 Task: Create a task  Upgrade and migrate company facilities management to a cloud-based solution , assign it to team member softage.3@softage.net in the project BoostPro and update the status of the task to  On Track  , set the priority of the task to High
Action: Mouse moved to (91, 72)
Screenshot: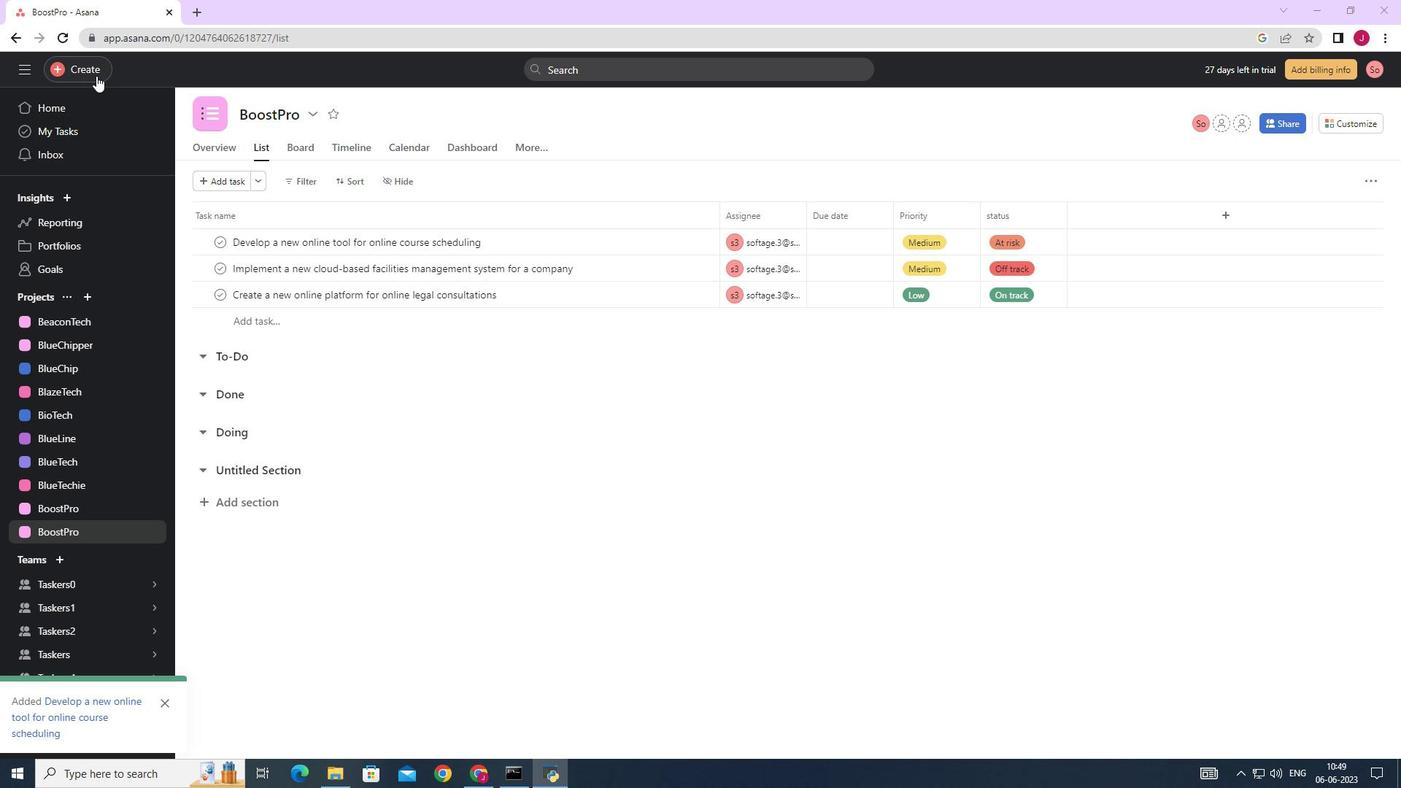 
Action: Mouse pressed left at (91, 72)
Screenshot: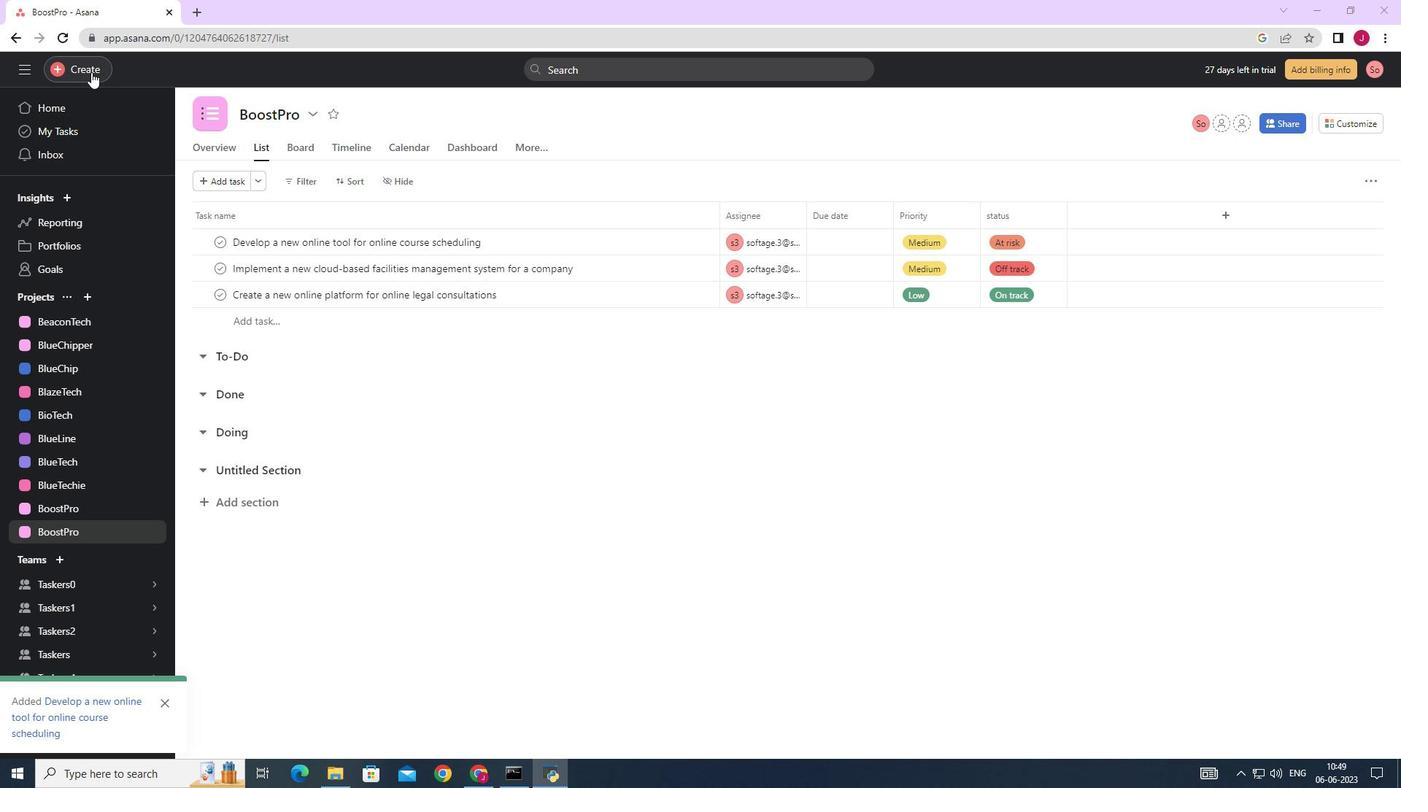 
Action: Mouse moved to (189, 70)
Screenshot: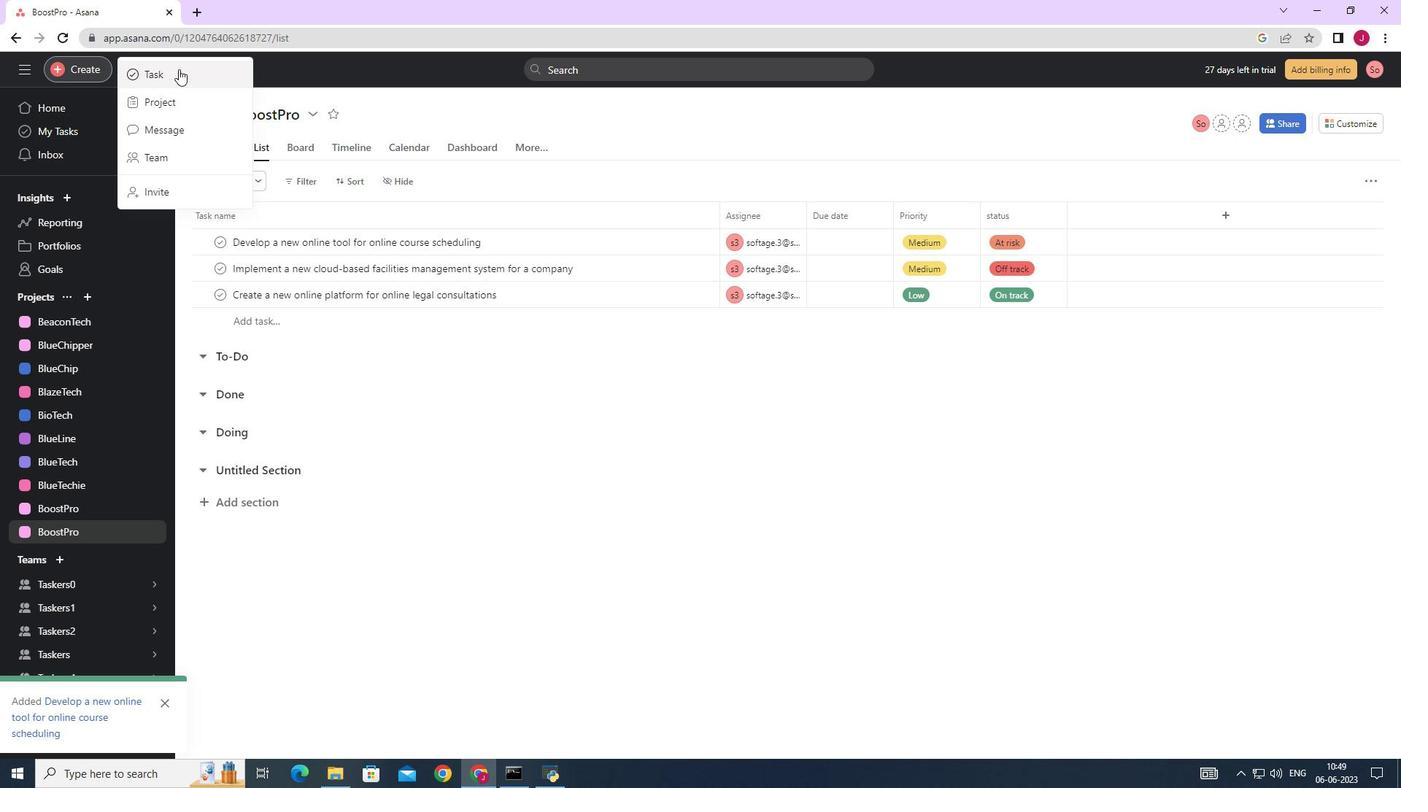 
Action: Mouse pressed left at (189, 70)
Screenshot: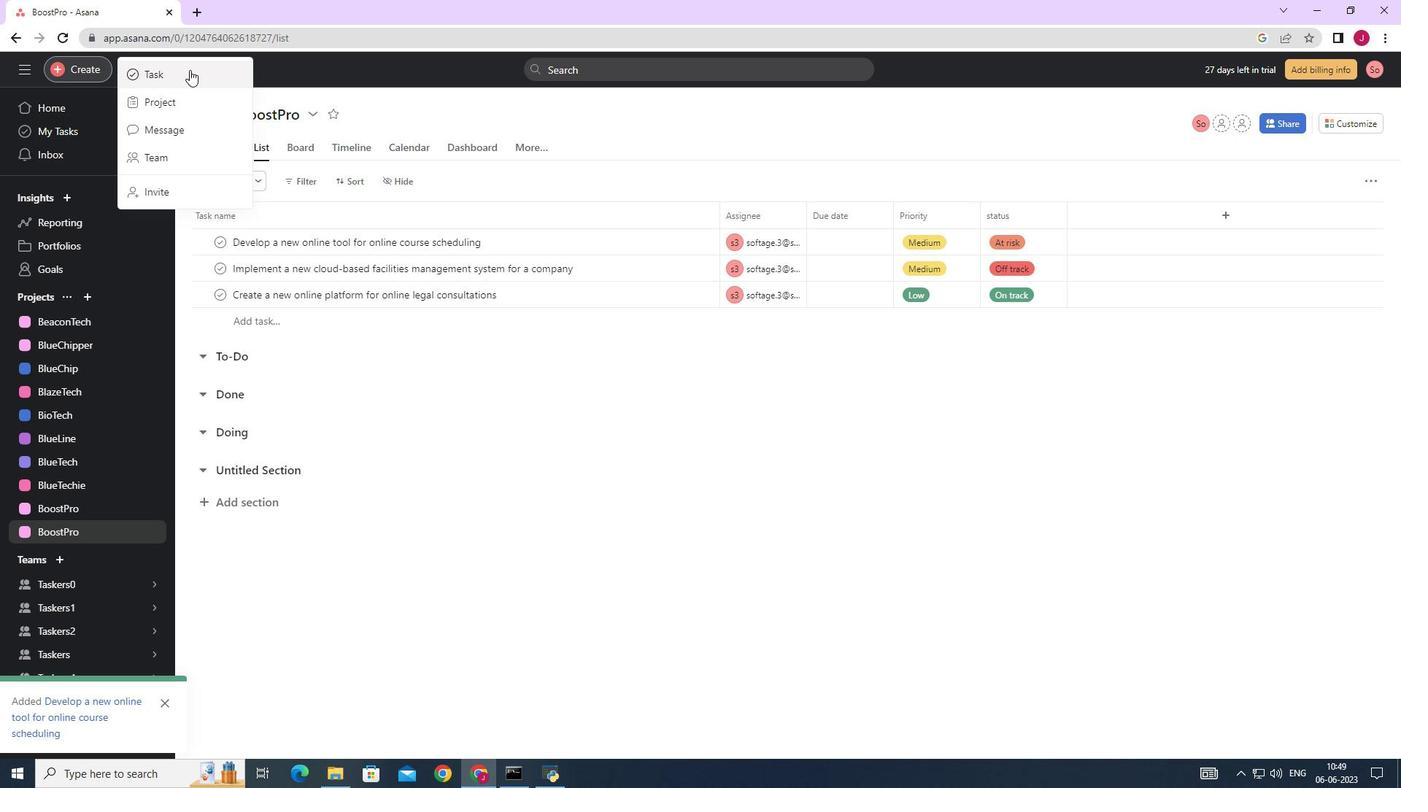 
Action: Mouse moved to (1107, 486)
Screenshot: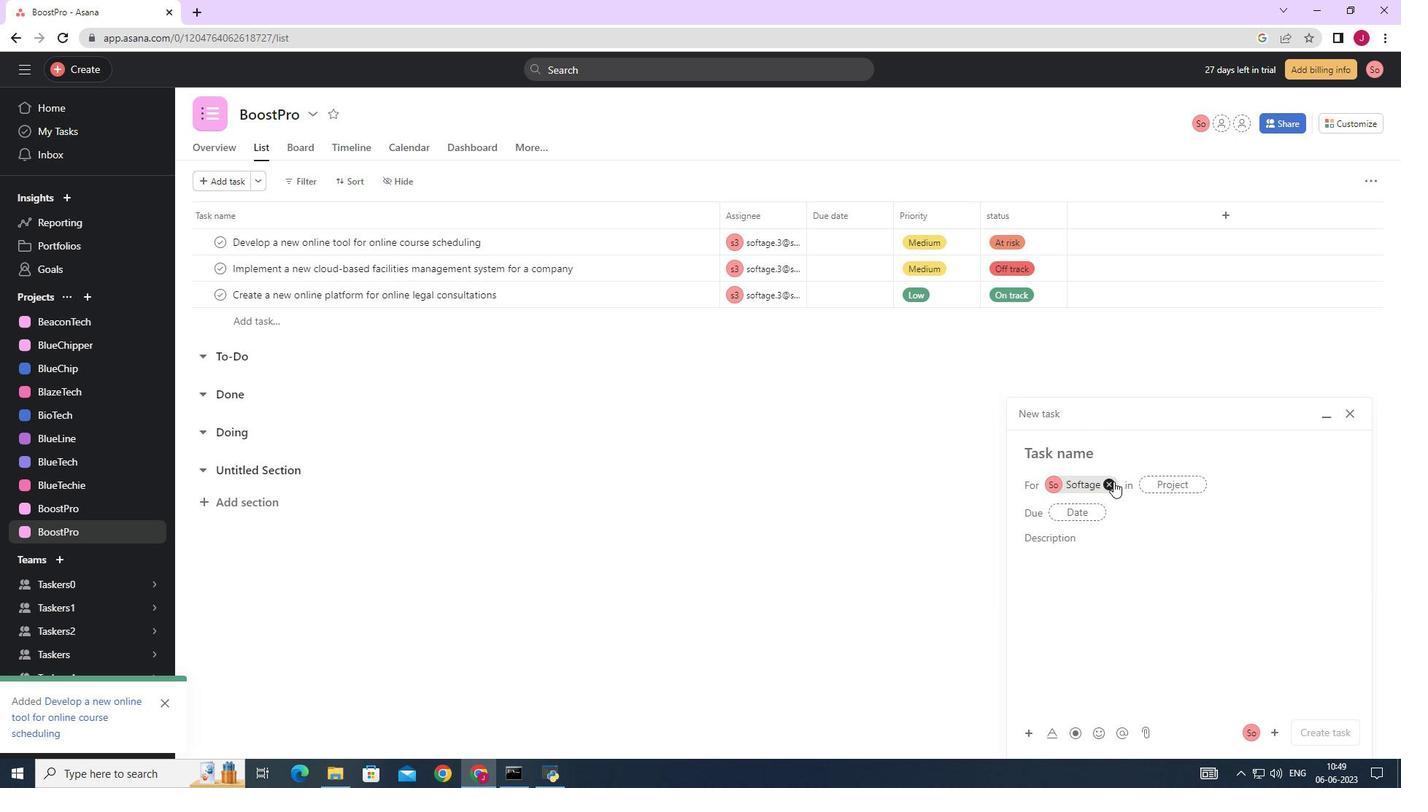 
Action: Mouse pressed left at (1112, 485)
Screenshot: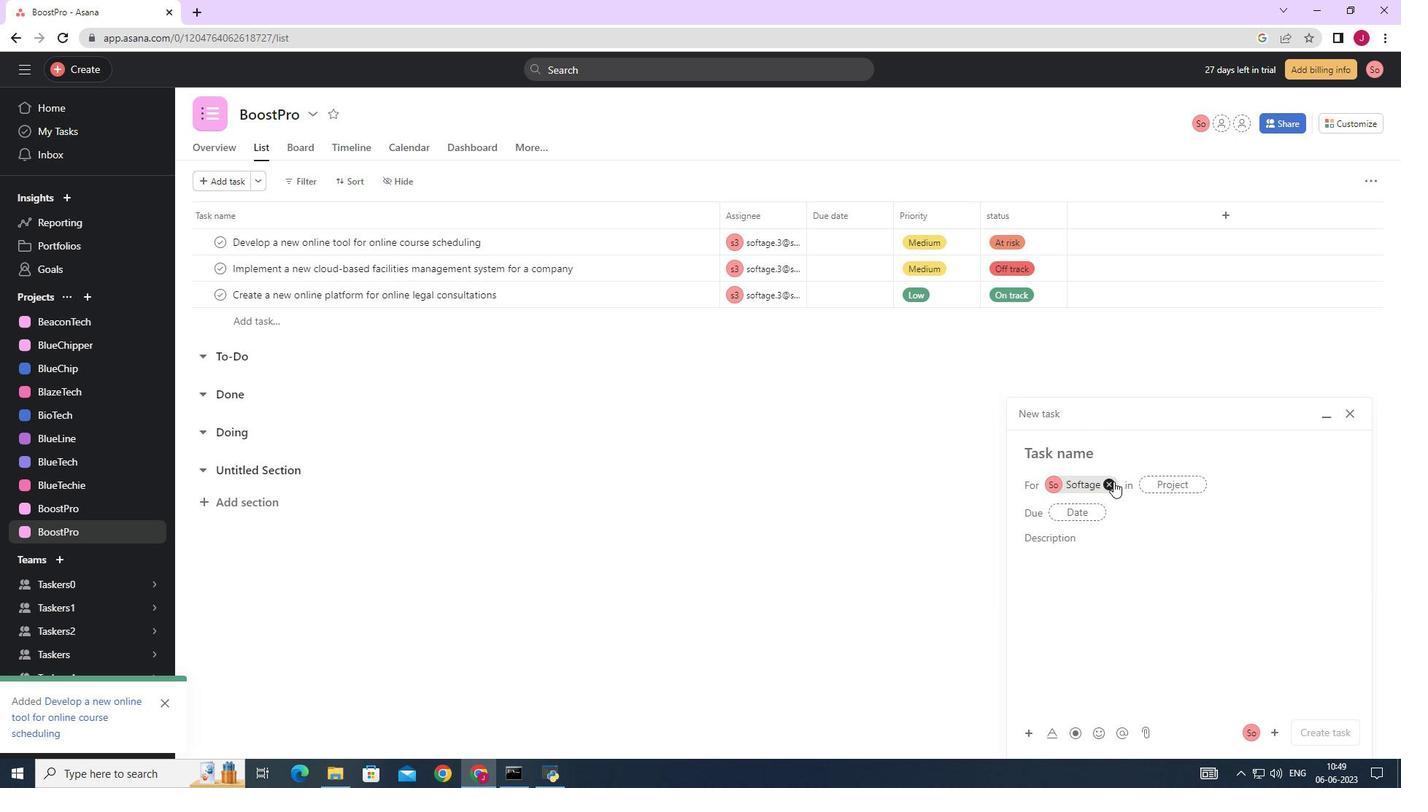 
Action: Mouse moved to (1047, 459)
Screenshot: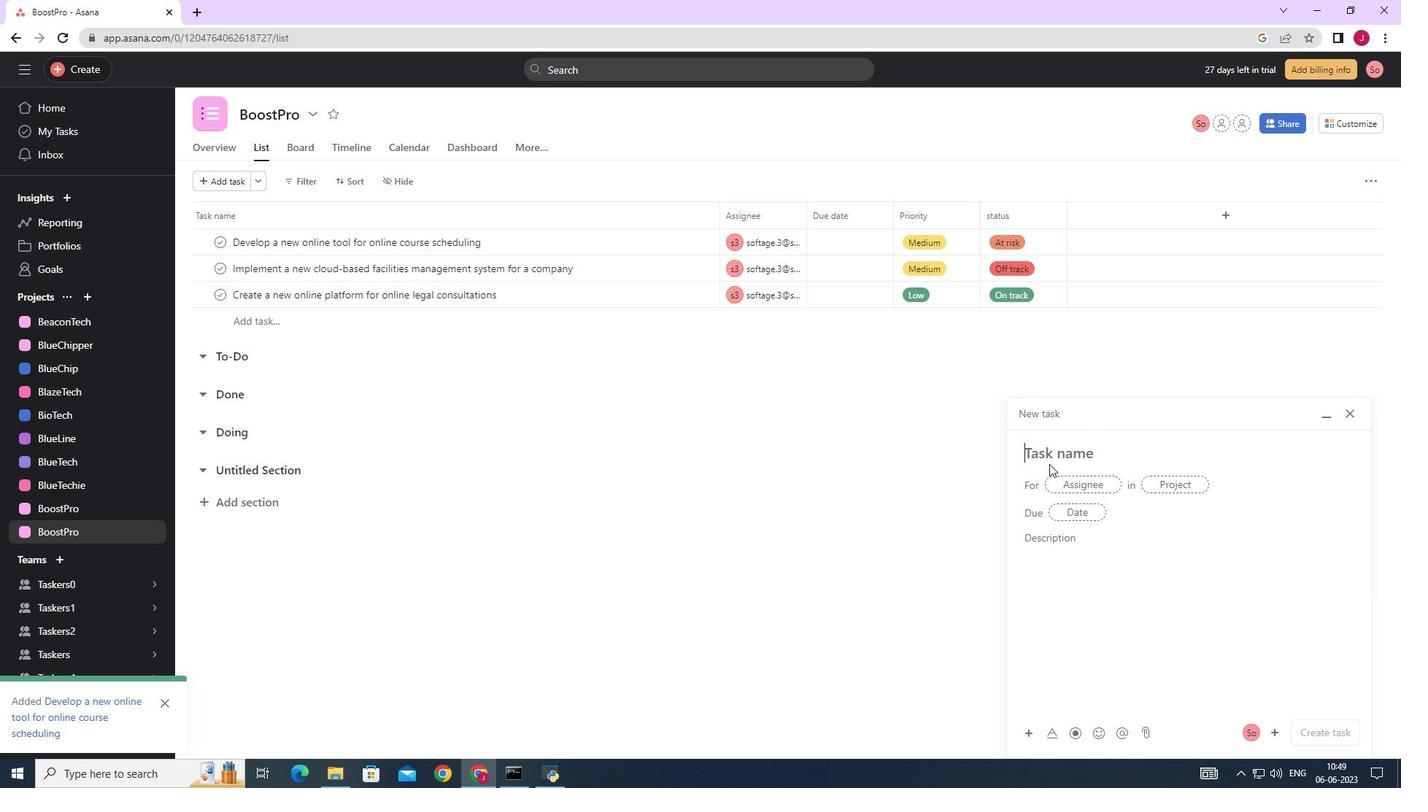 
Action: Mouse pressed left at (1047, 459)
Screenshot: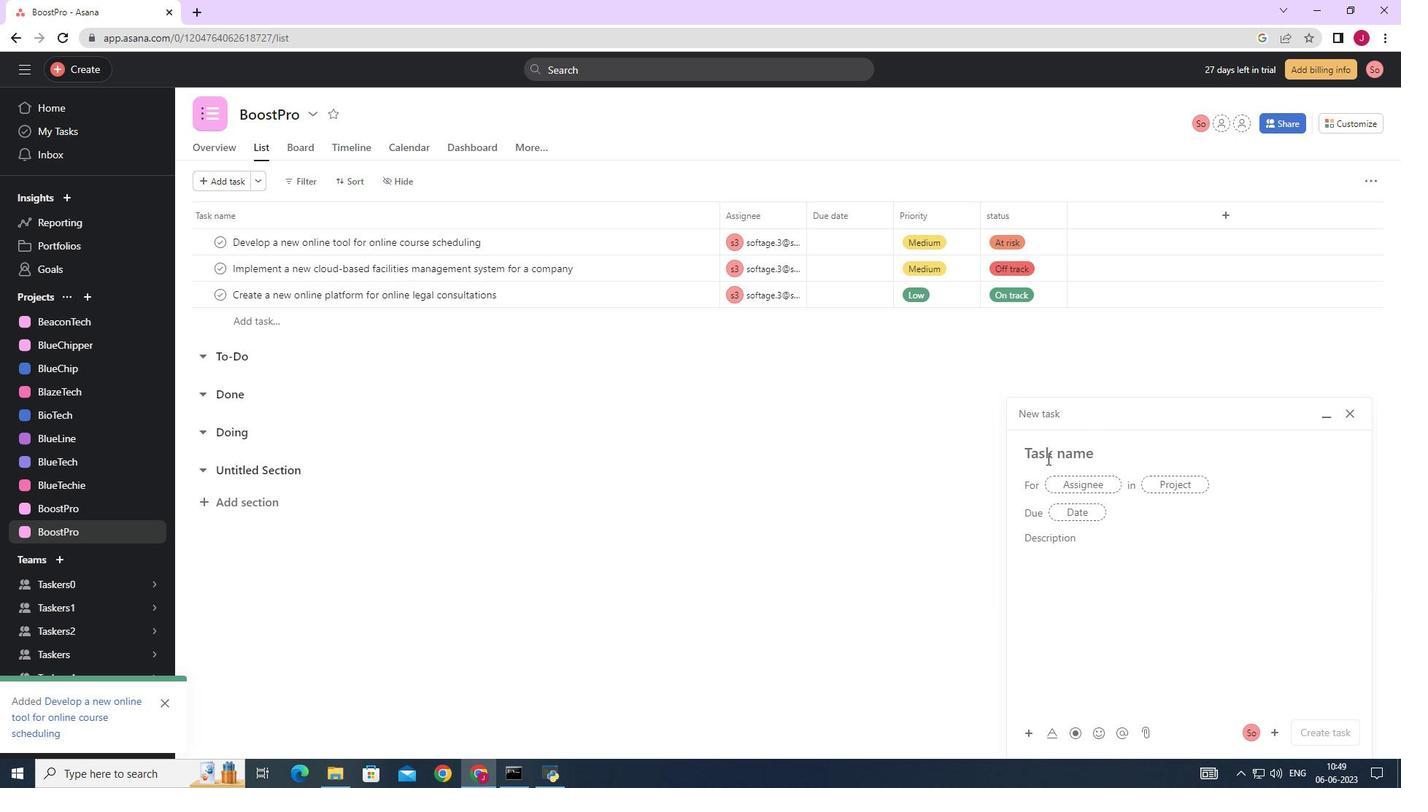 
Action: Key pressed <Key.caps_lock>U<Key.caps_lock>pgrade<Key.space>and<Key.space>migrate<Key.space>company<Key.space>facilties<Key.space><Key.backspace><Key.backspace><Key.backspace><Key.backspace><Key.backspace>ities<Key.space>management<Key.space>to<Key.space>a<Key.space>cloud-based<Key.space>solution
Screenshot: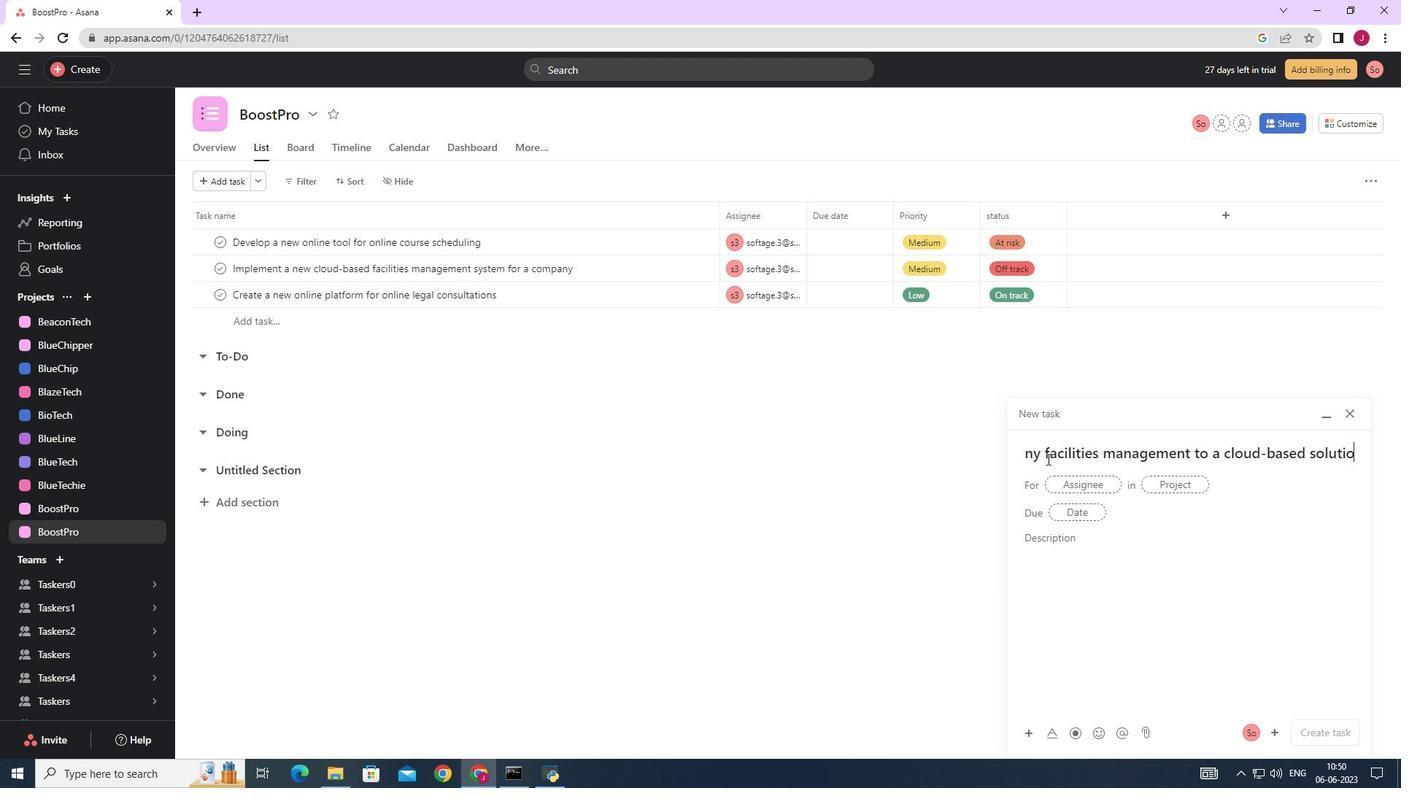 
Action: Mouse moved to (1087, 482)
Screenshot: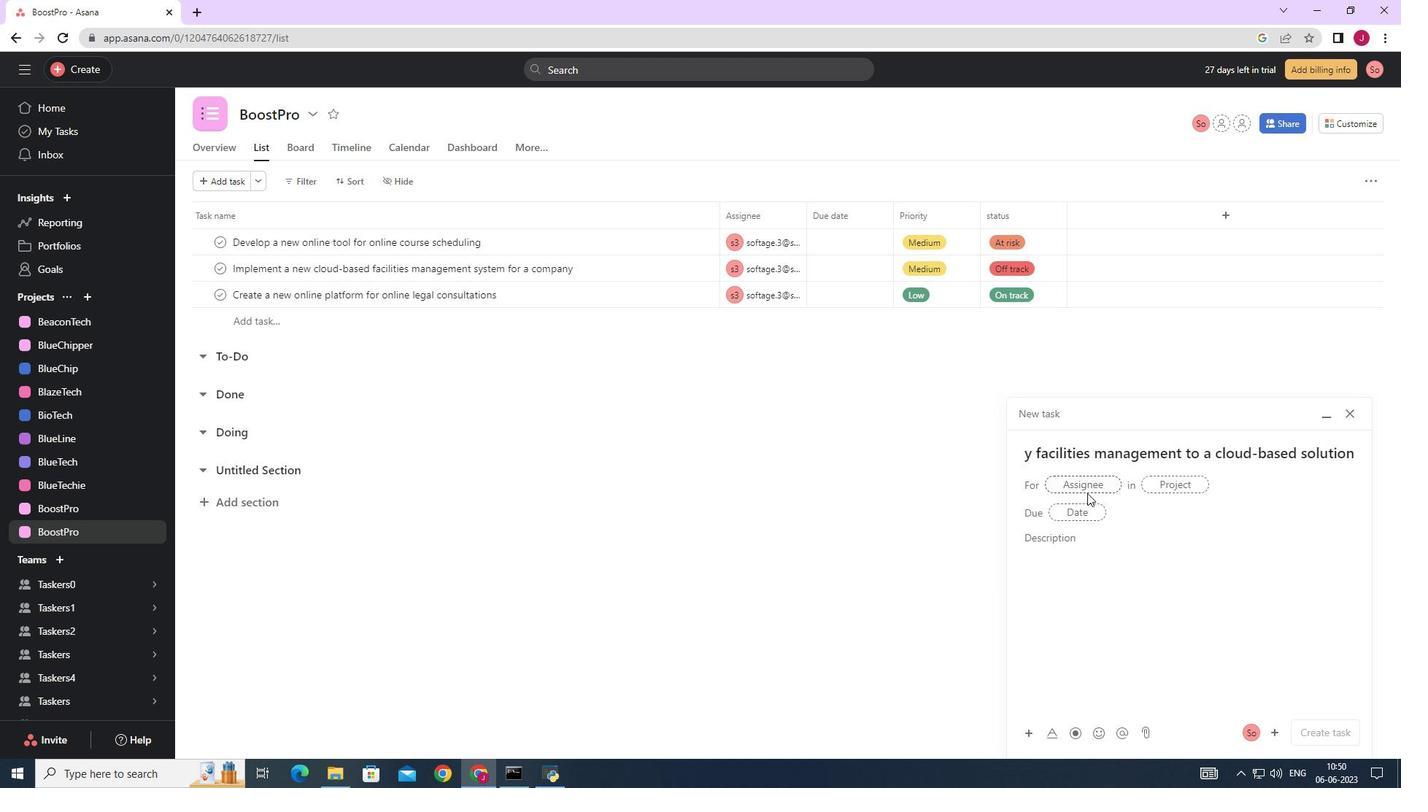 
Action: Mouse pressed left at (1087, 482)
Screenshot: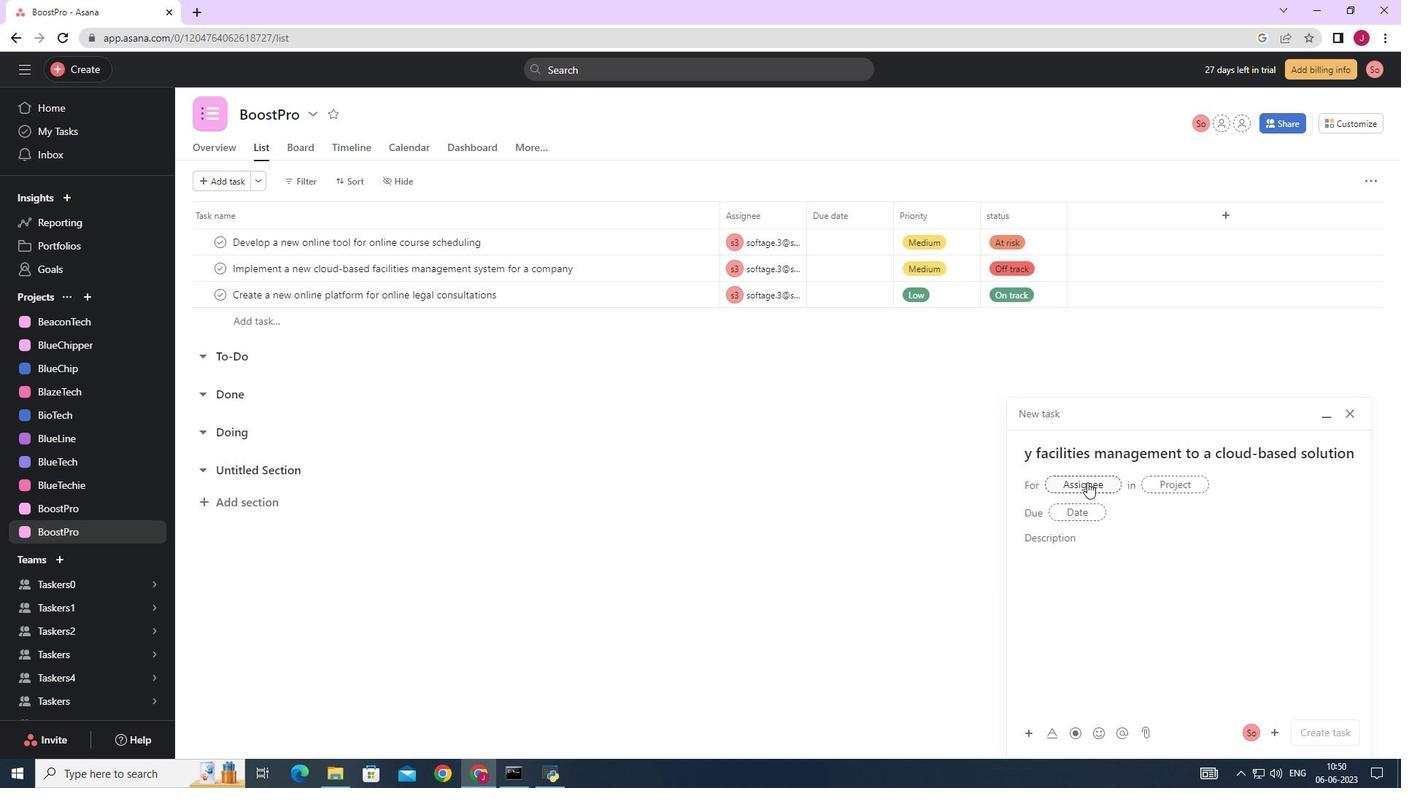 
Action: Key pressed softage.3
Screenshot: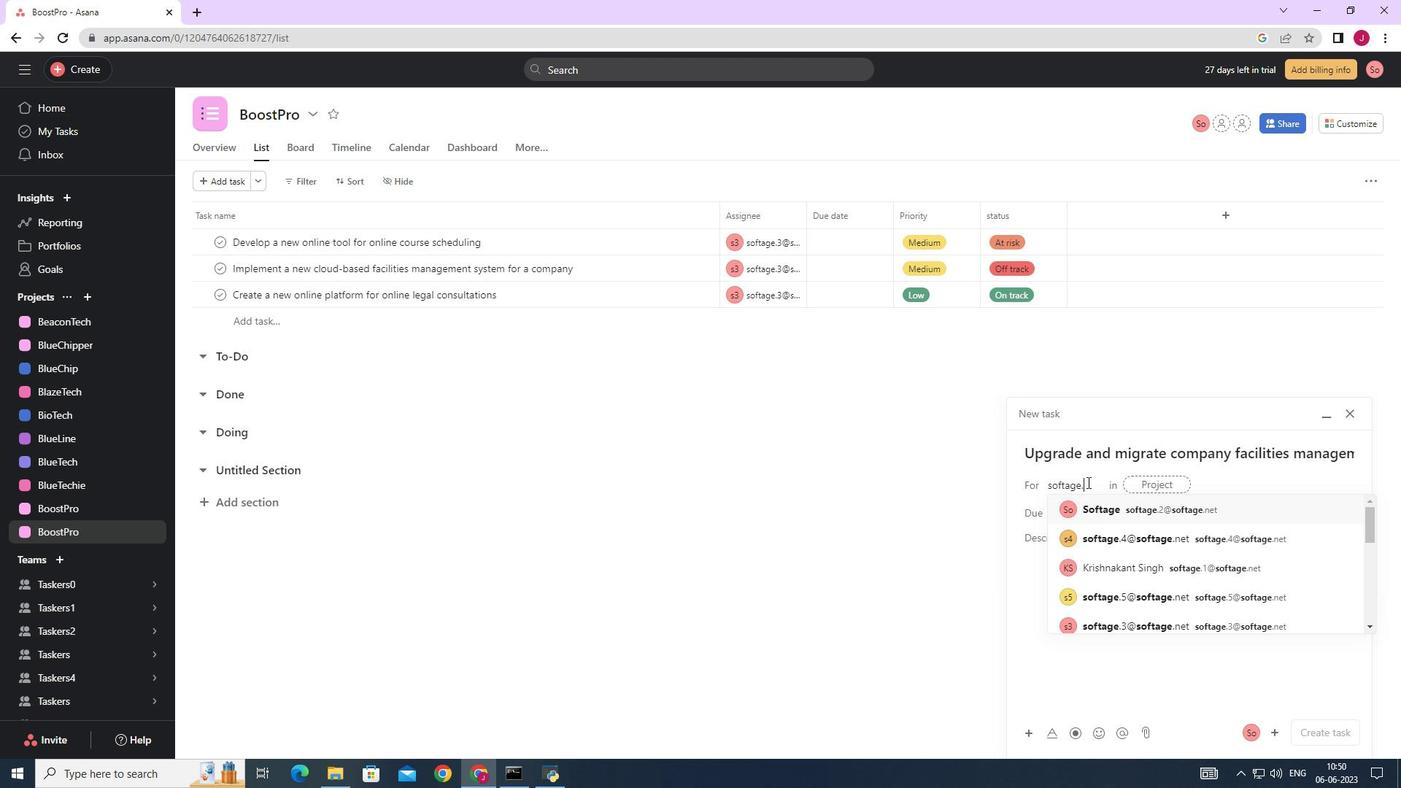 
Action: Mouse moved to (1121, 510)
Screenshot: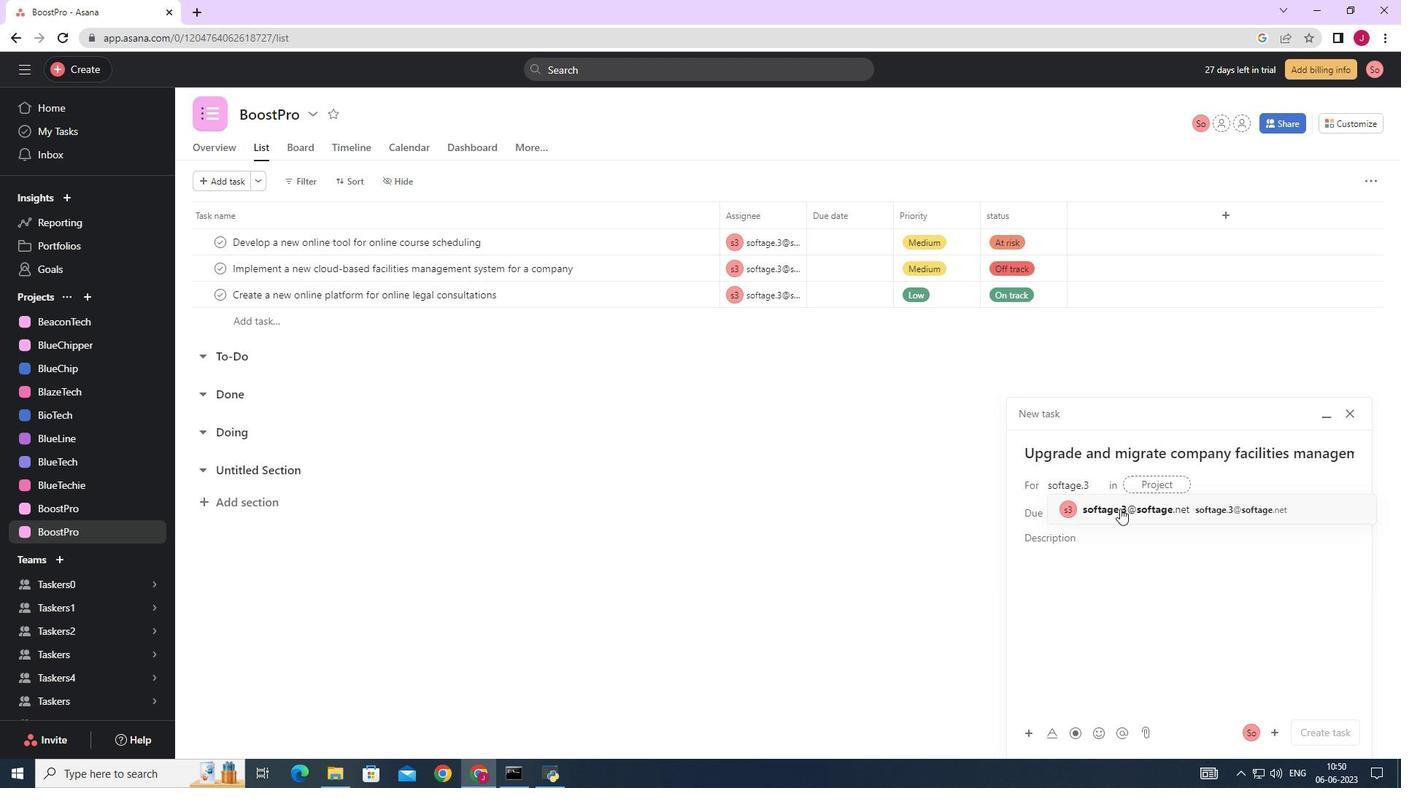 
Action: Mouse pressed left at (1121, 510)
Screenshot: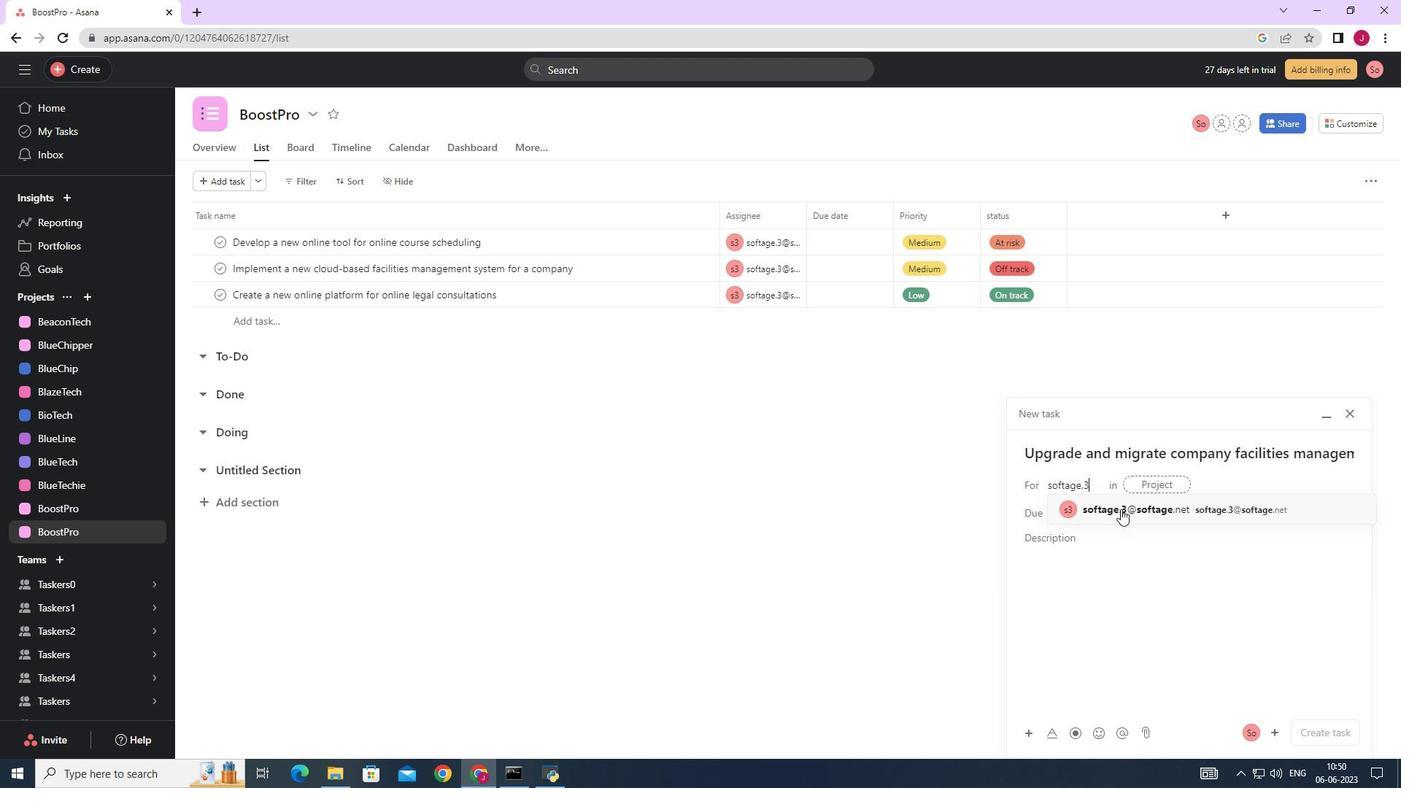 
Action: Mouse moved to (897, 507)
Screenshot: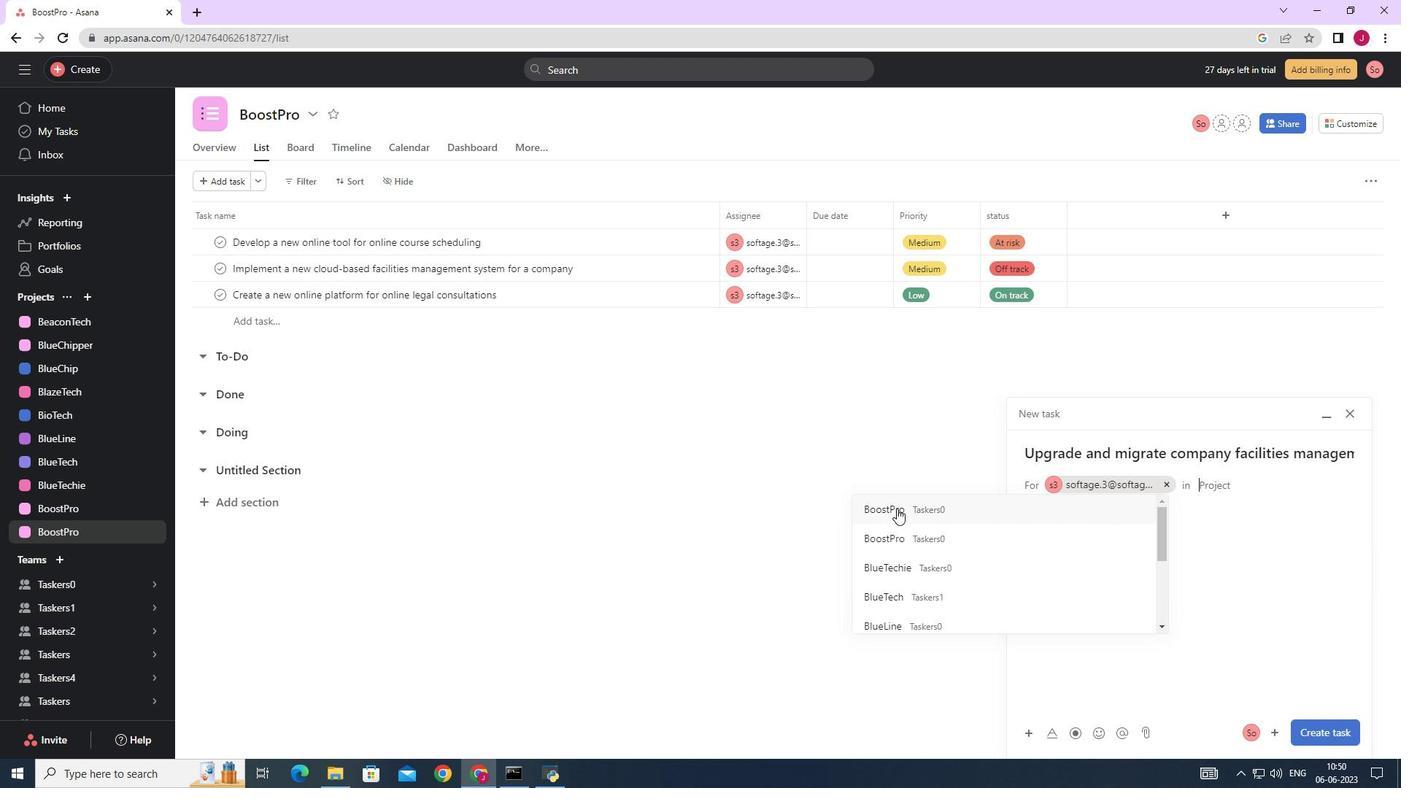 
Action: Mouse pressed left at (897, 507)
Screenshot: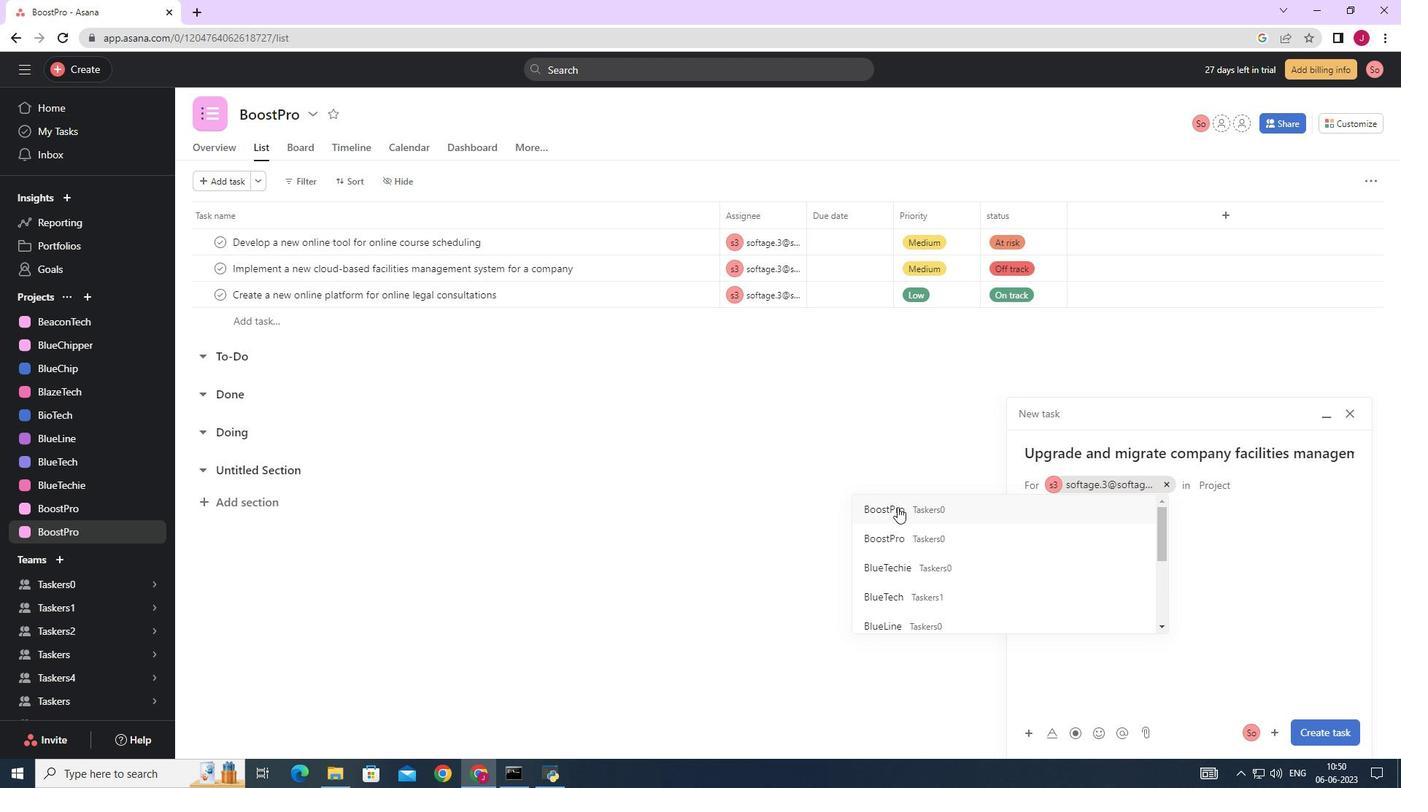 
Action: Mouse moved to (1096, 540)
Screenshot: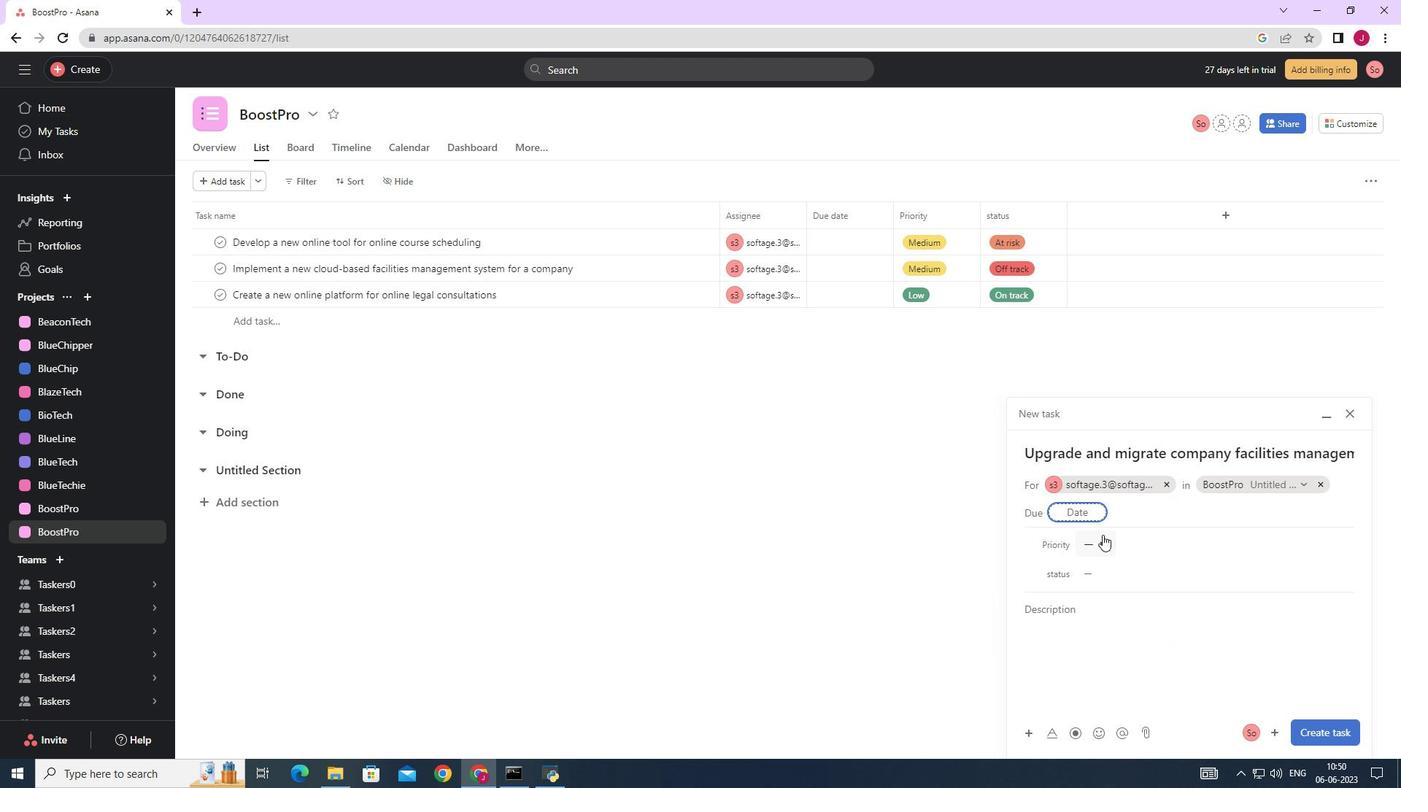 
Action: Mouse pressed left at (1096, 540)
Screenshot: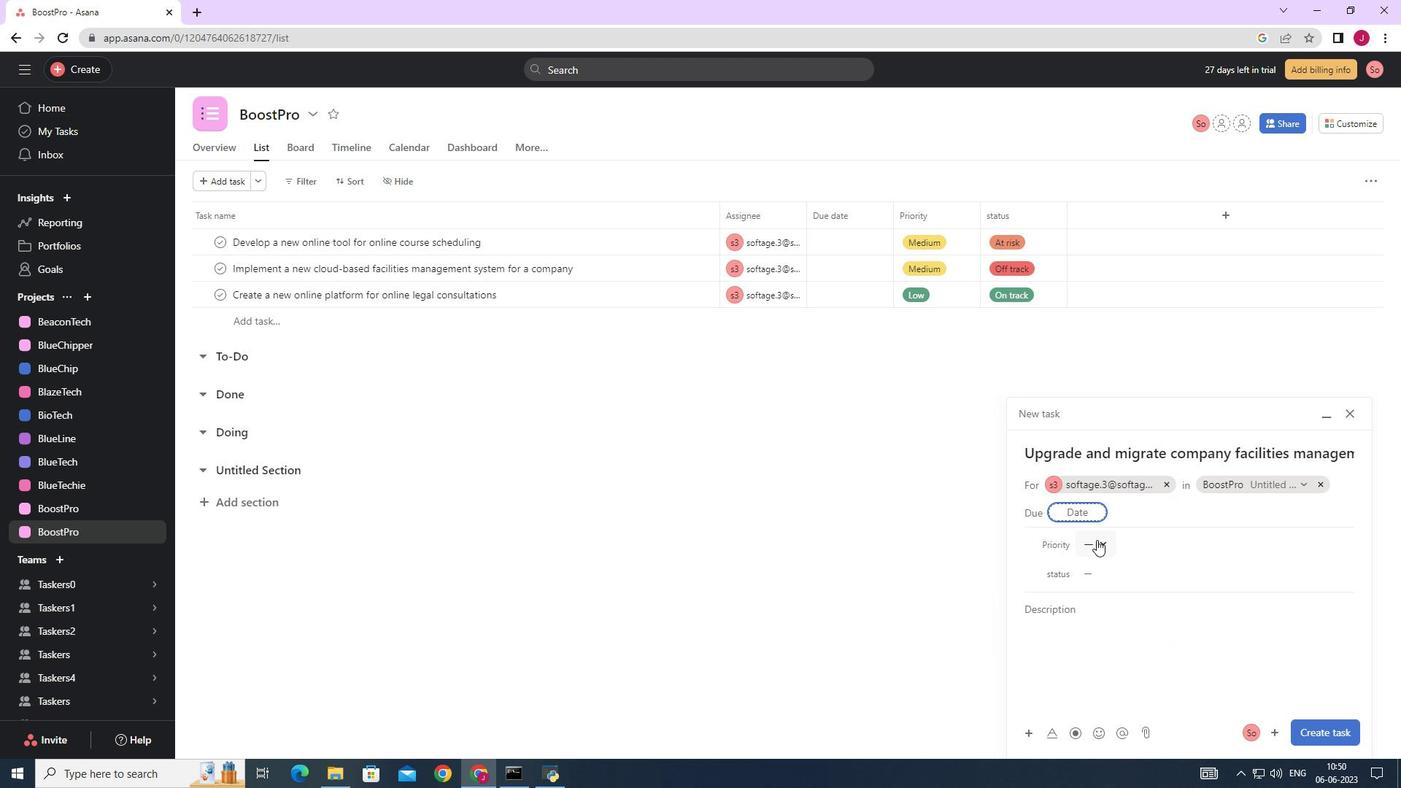 
Action: Mouse moved to (1125, 588)
Screenshot: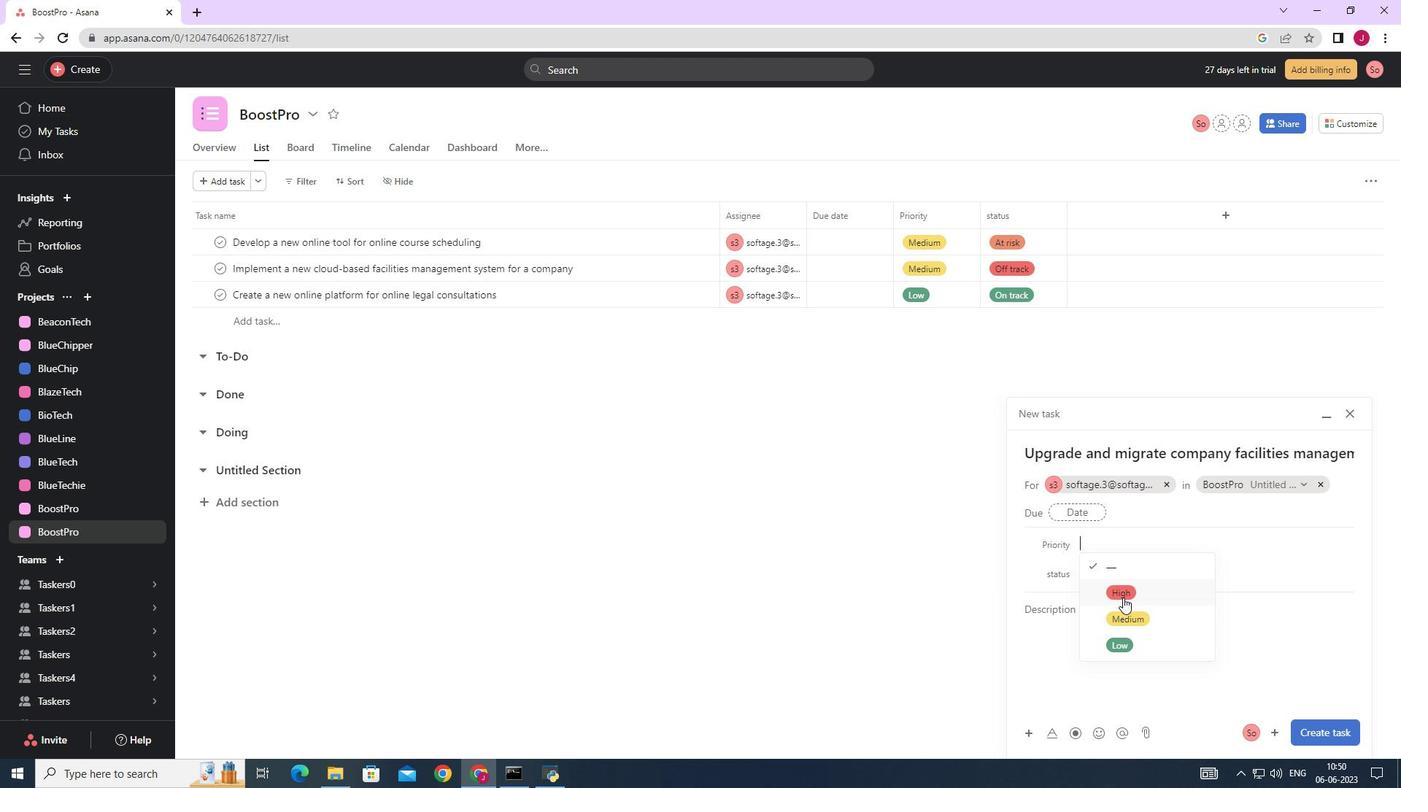 
Action: Mouse pressed left at (1125, 588)
Screenshot: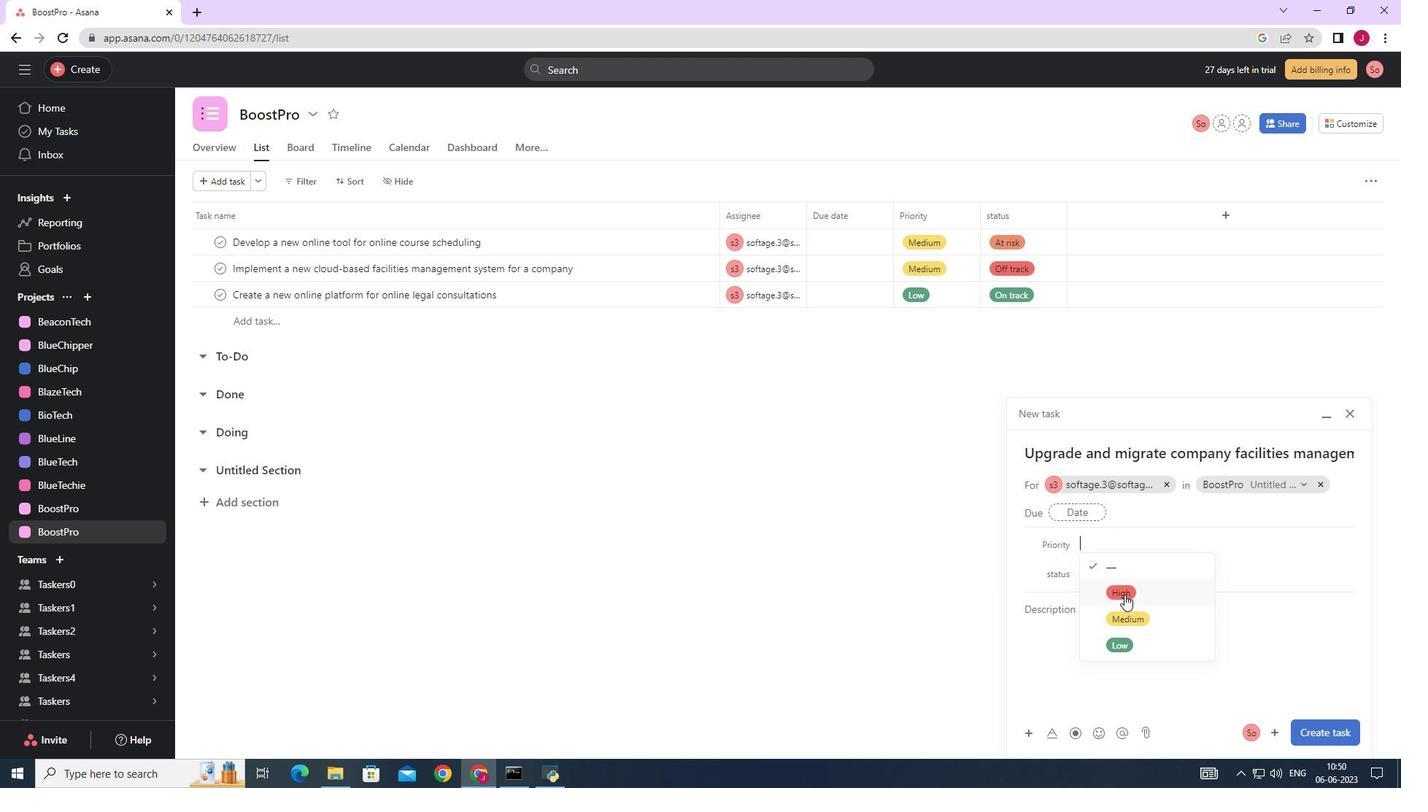 
Action: Mouse moved to (1101, 565)
Screenshot: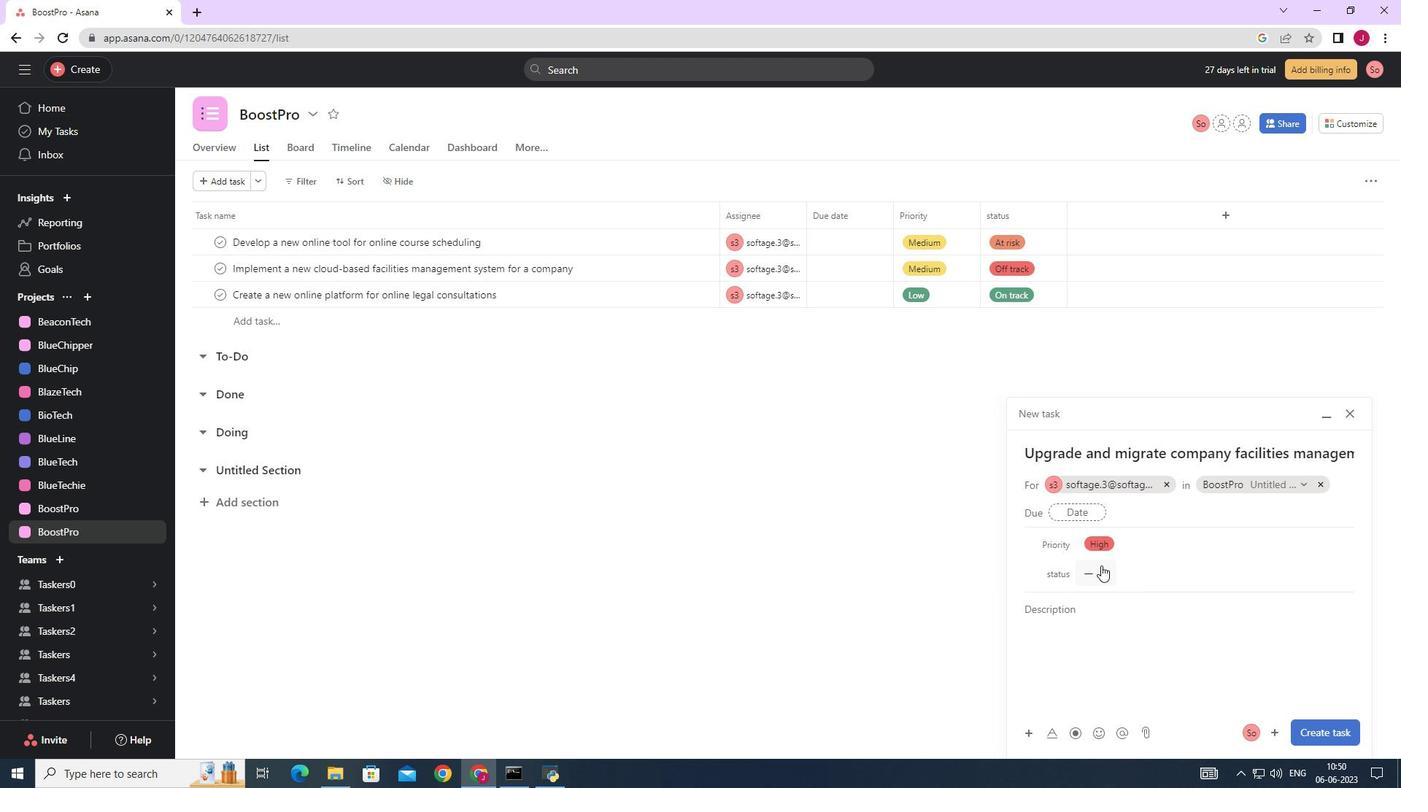 
Action: Mouse pressed left at (1101, 565)
Screenshot: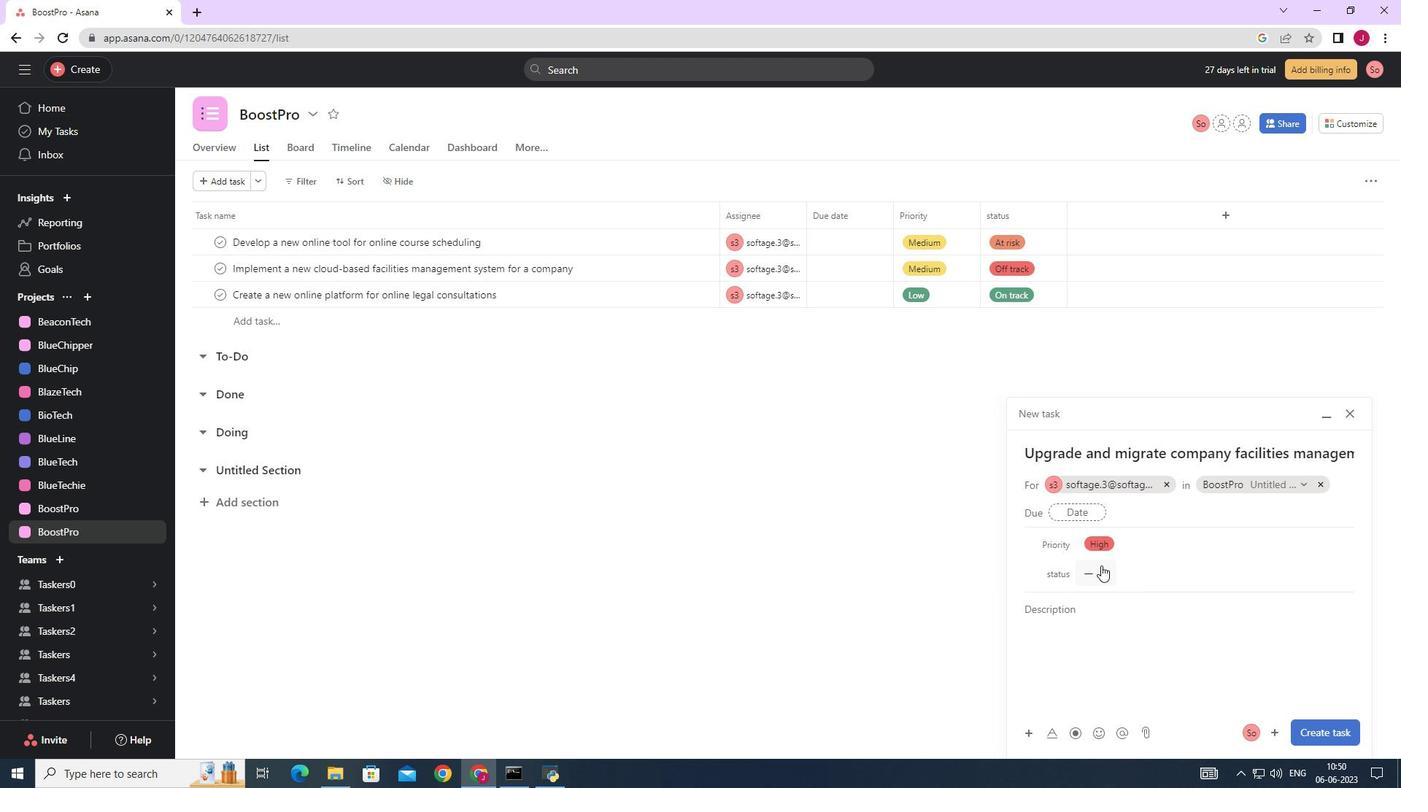 
Action: Mouse moved to (1129, 621)
Screenshot: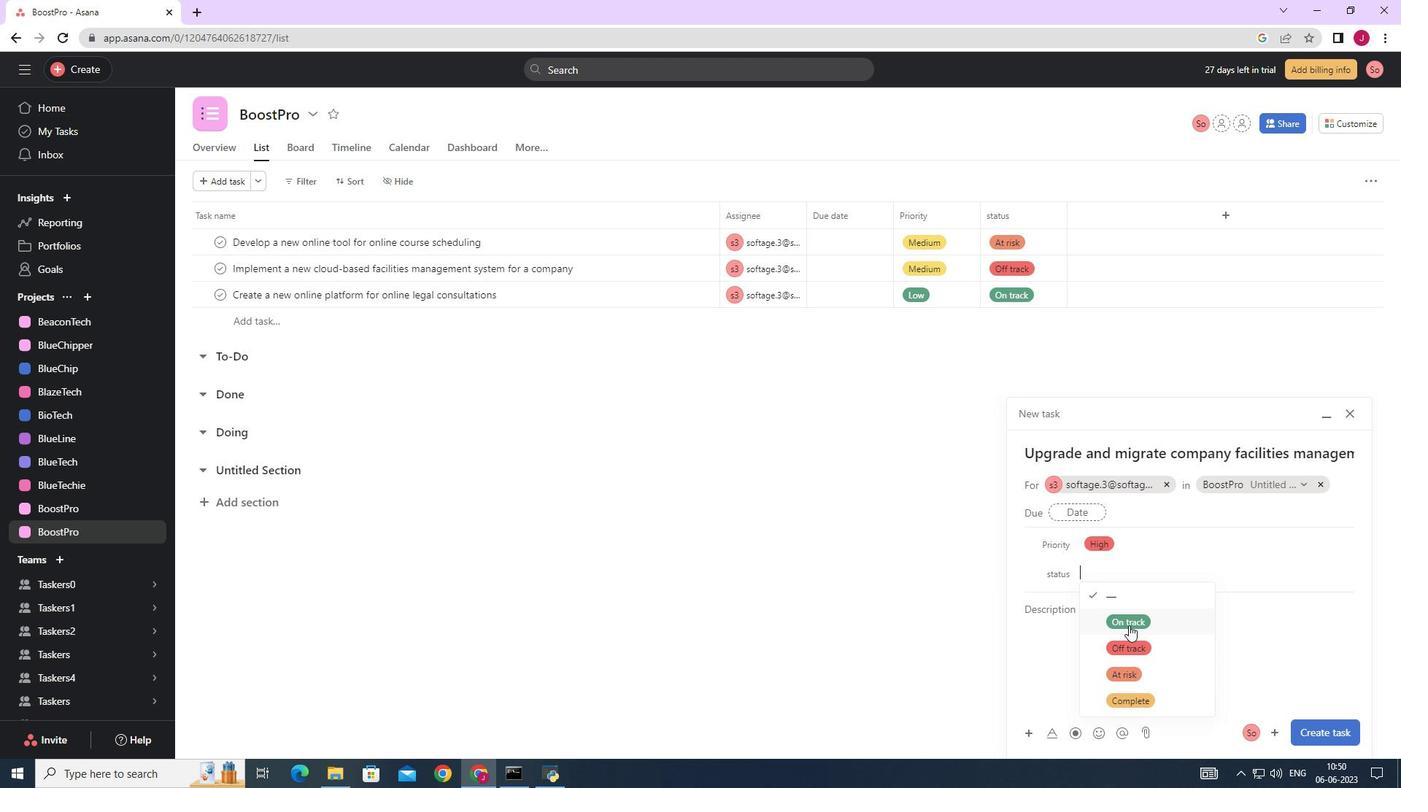 
Action: Mouse pressed left at (1129, 621)
Screenshot: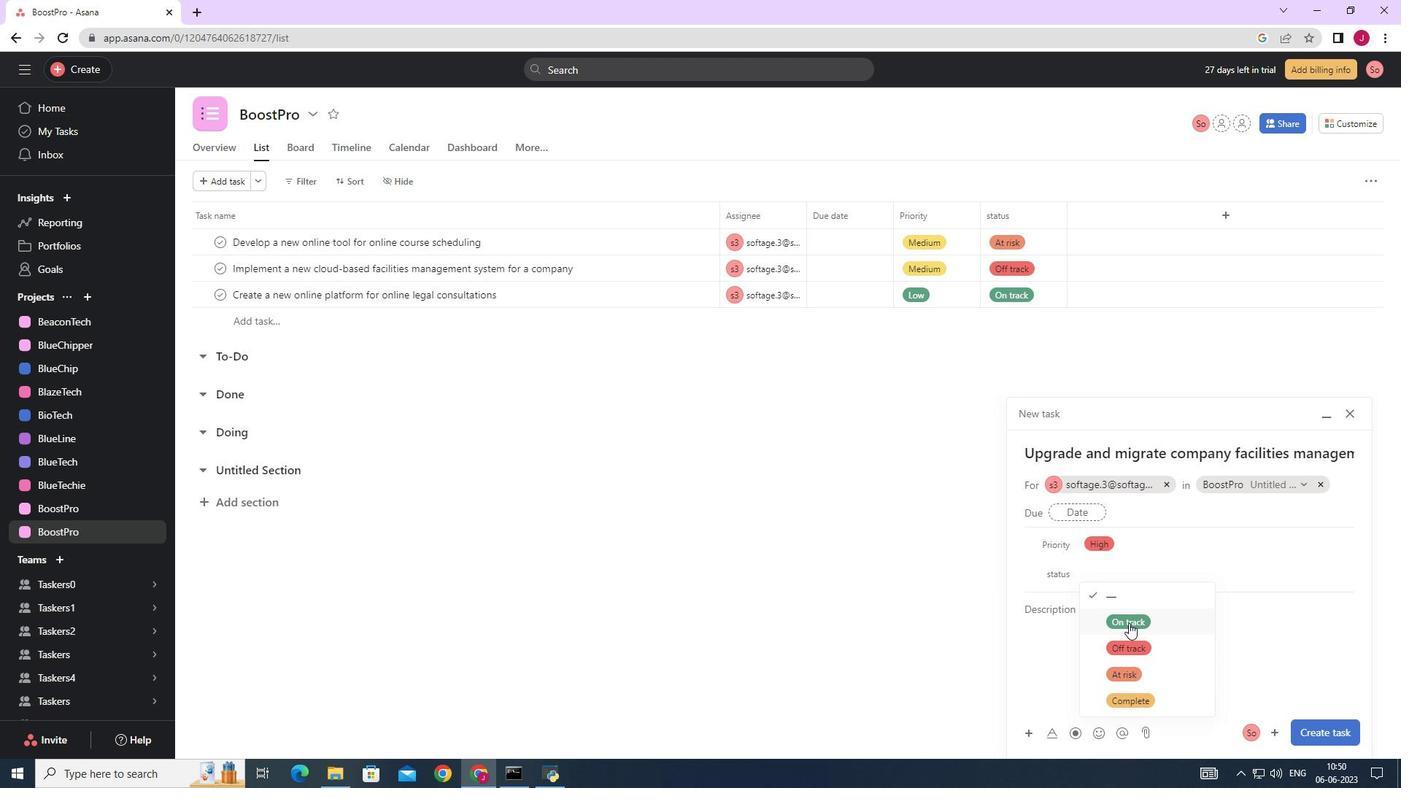 
Action: Mouse moved to (1308, 733)
Screenshot: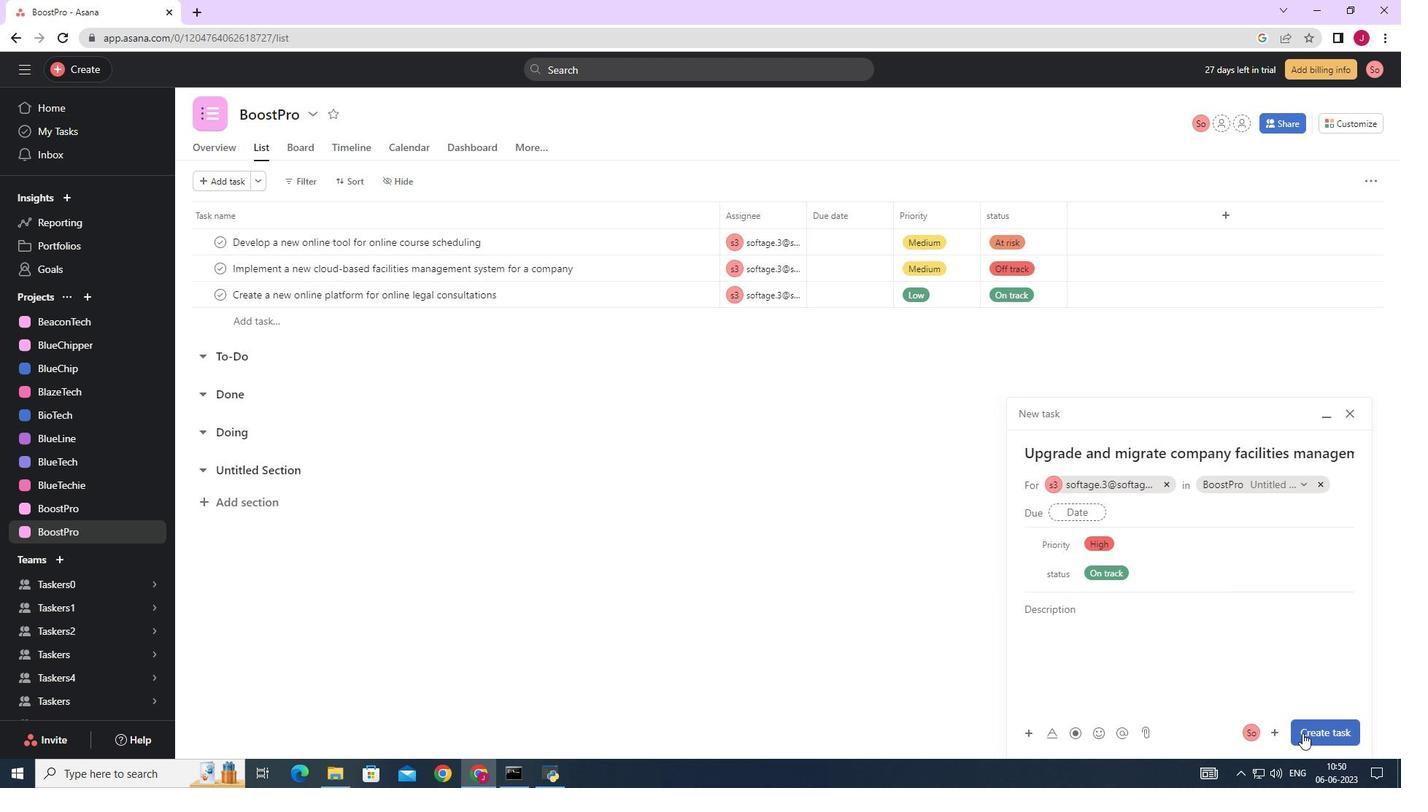 
Action: Mouse pressed left at (1308, 733)
Screenshot: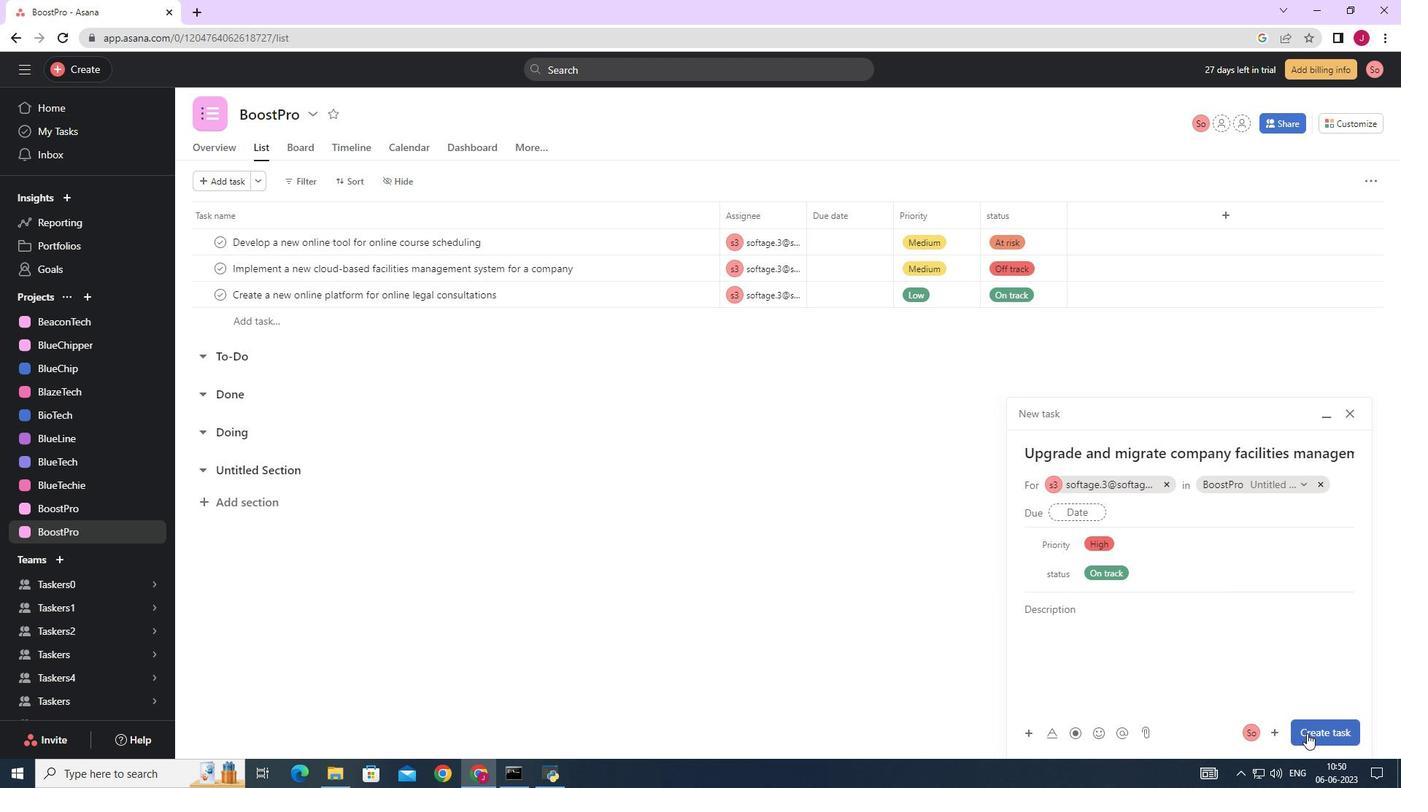 
Action: Mouse moved to (1110, 588)
Screenshot: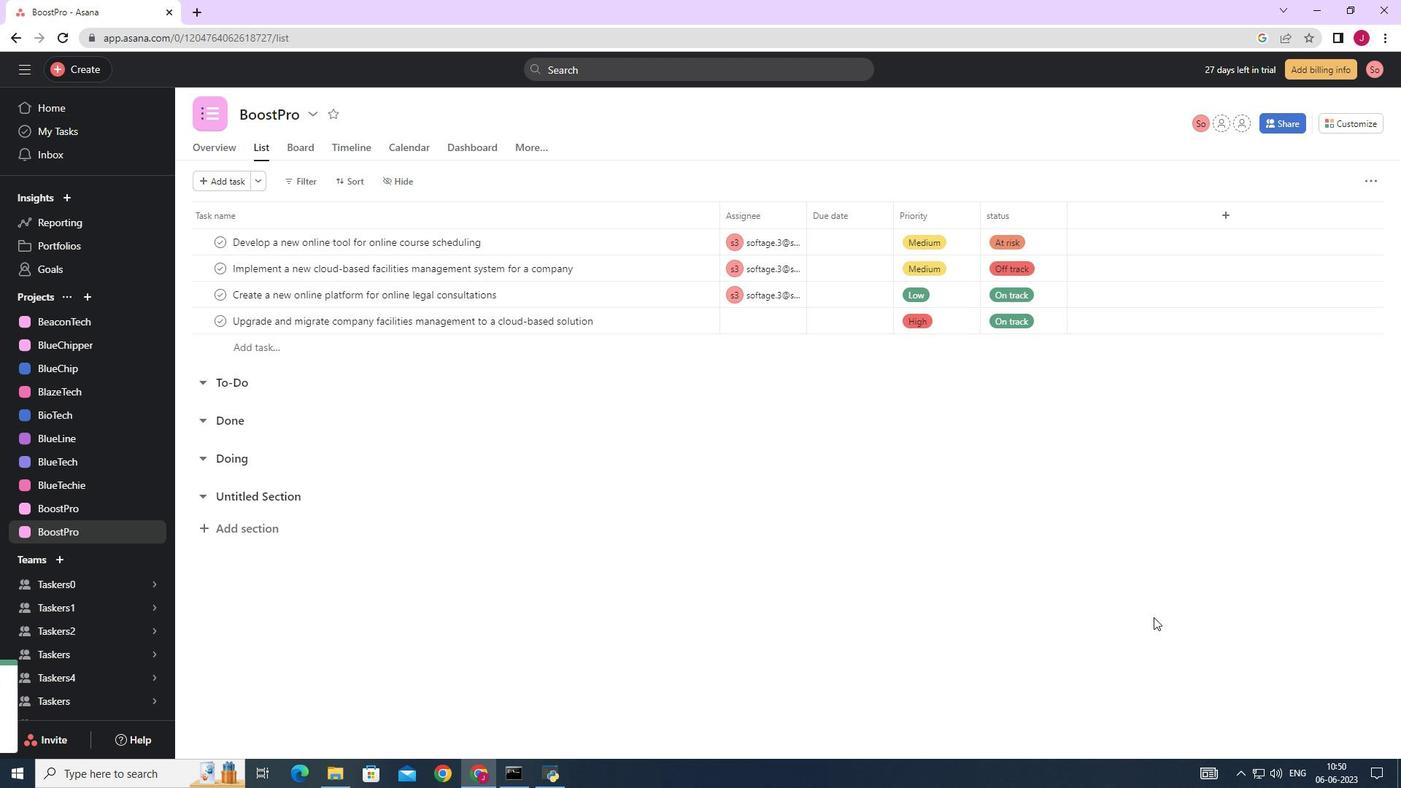 
